 Task: Look for products in the category "Chardonnay" from Smoking Loon only.
Action: Mouse moved to (1010, 374)
Screenshot: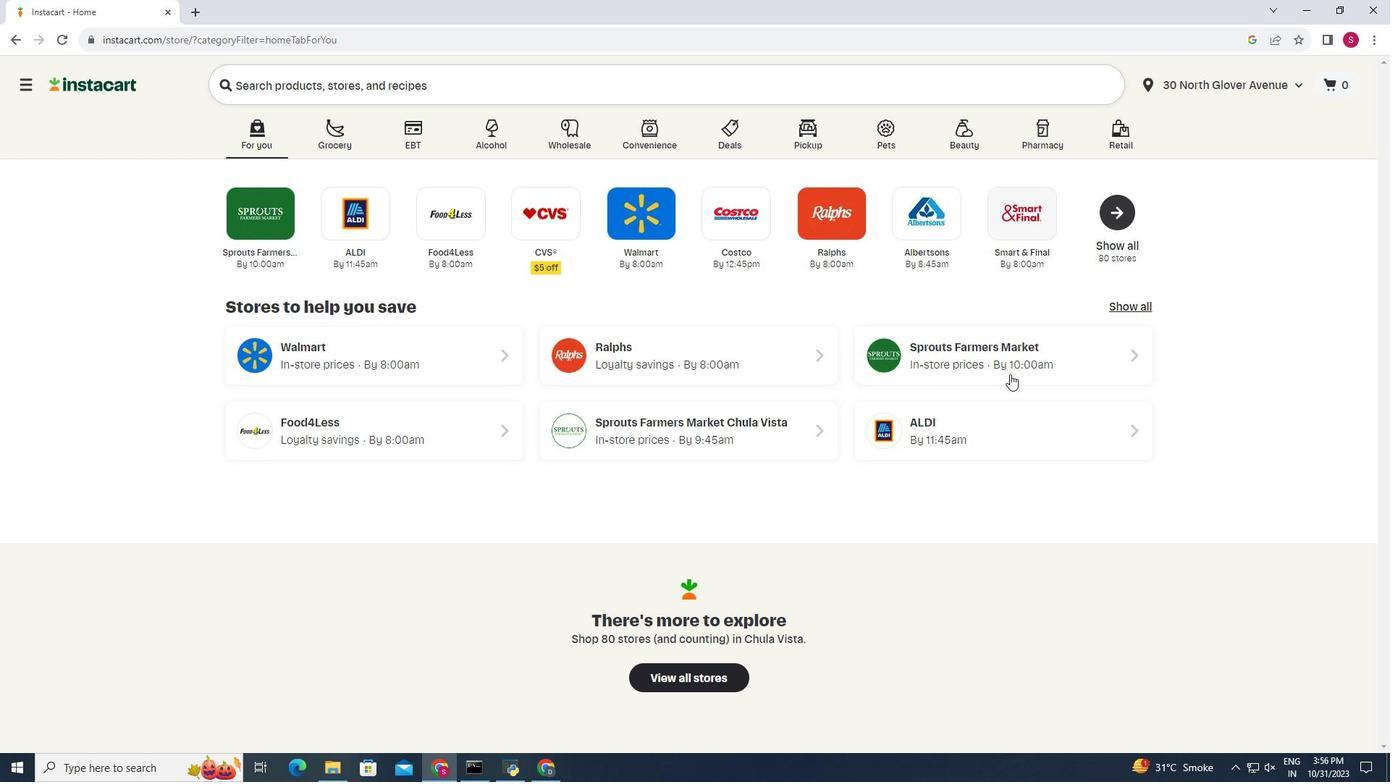 
Action: Mouse pressed left at (1010, 374)
Screenshot: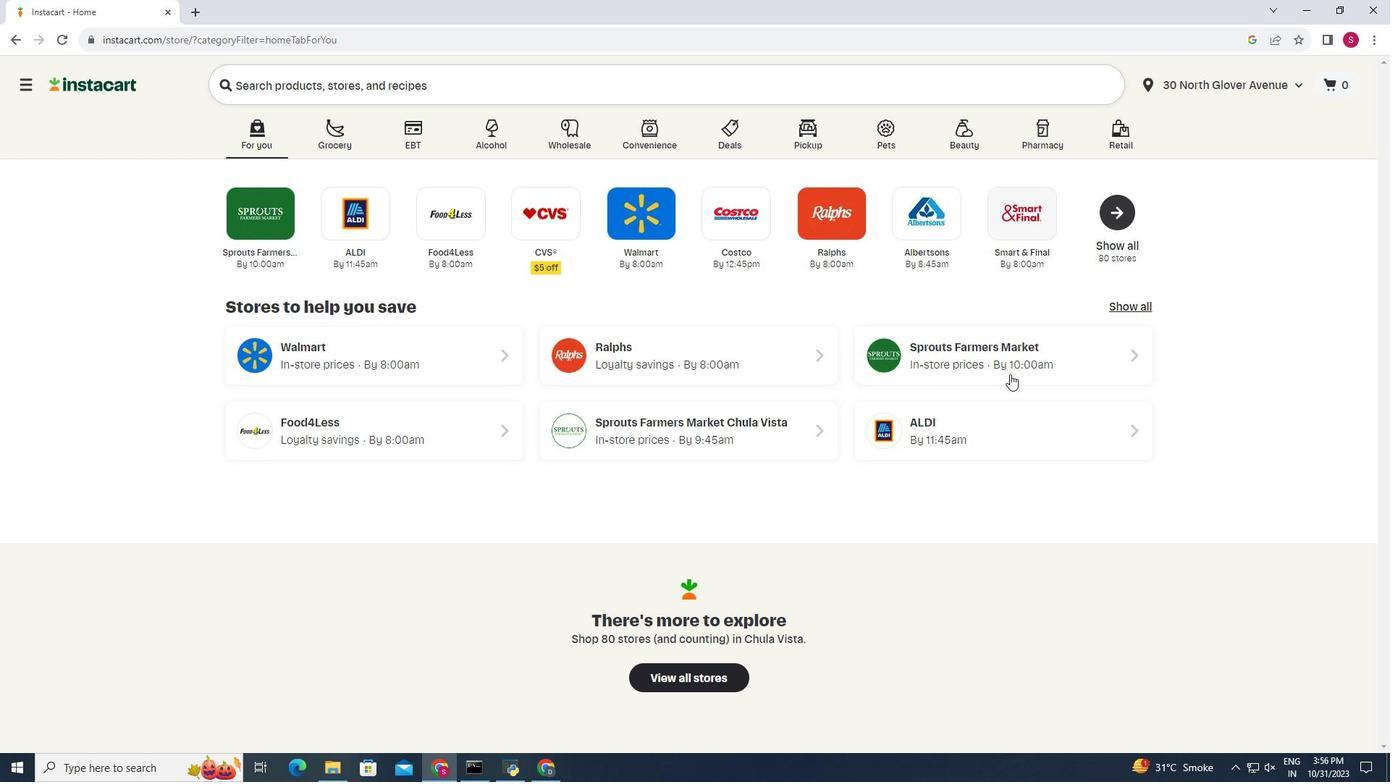 
Action: Mouse moved to (26, 693)
Screenshot: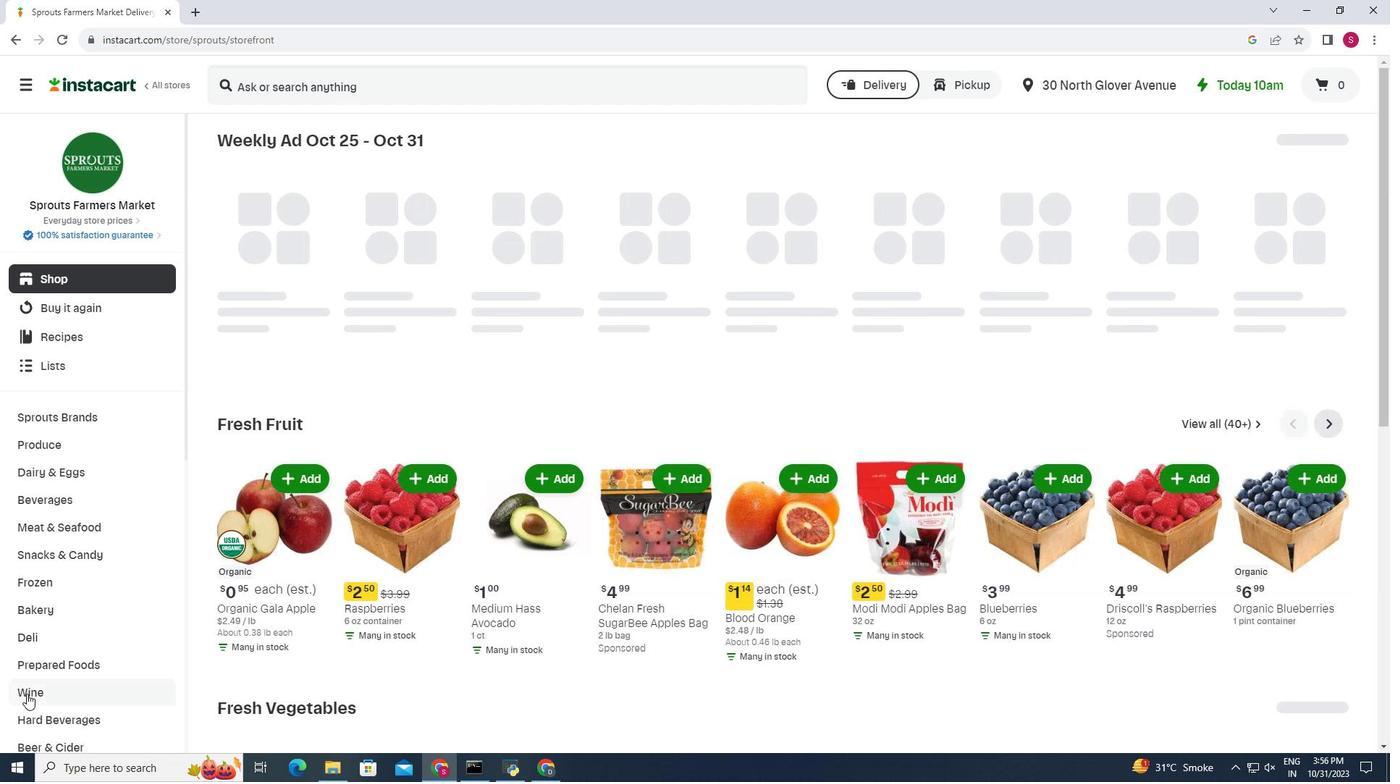 
Action: Mouse pressed left at (26, 693)
Screenshot: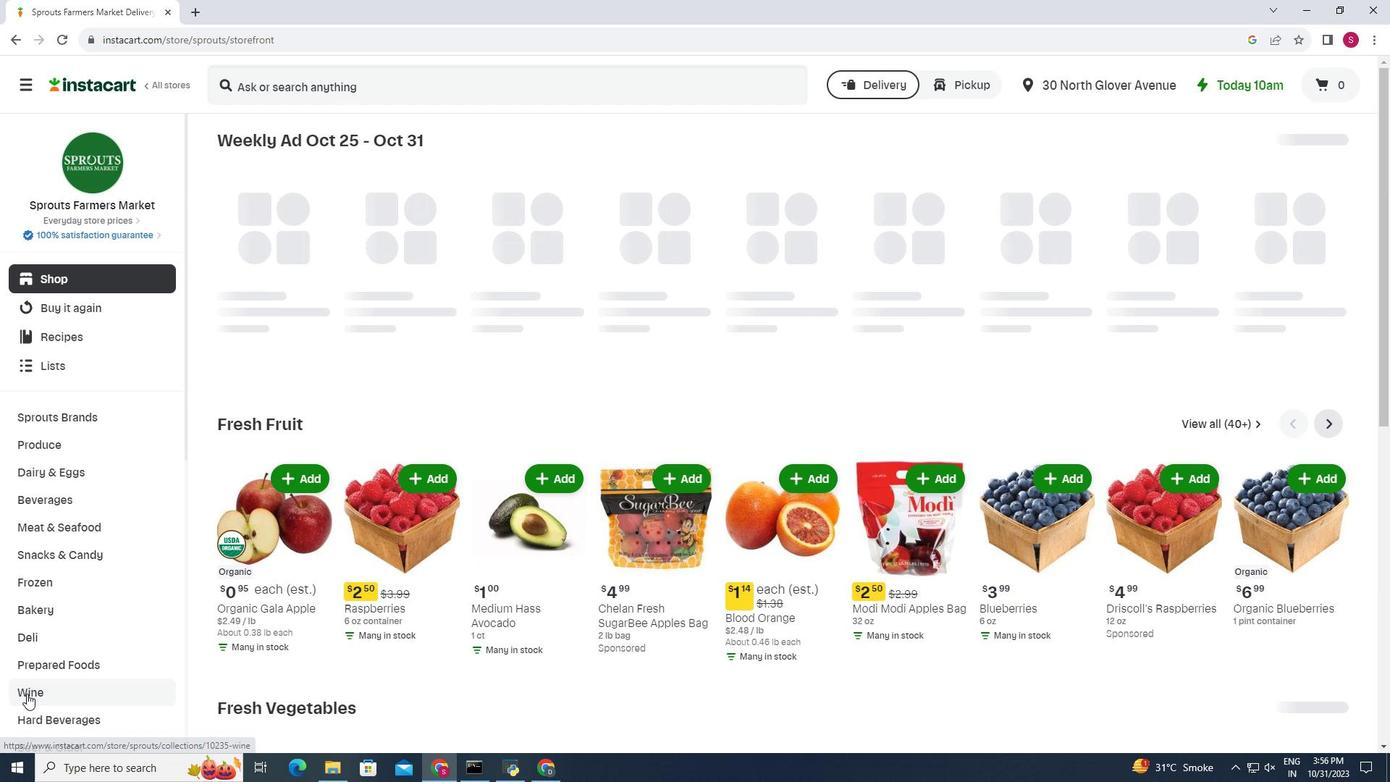 
Action: Mouse moved to (397, 173)
Screenshot: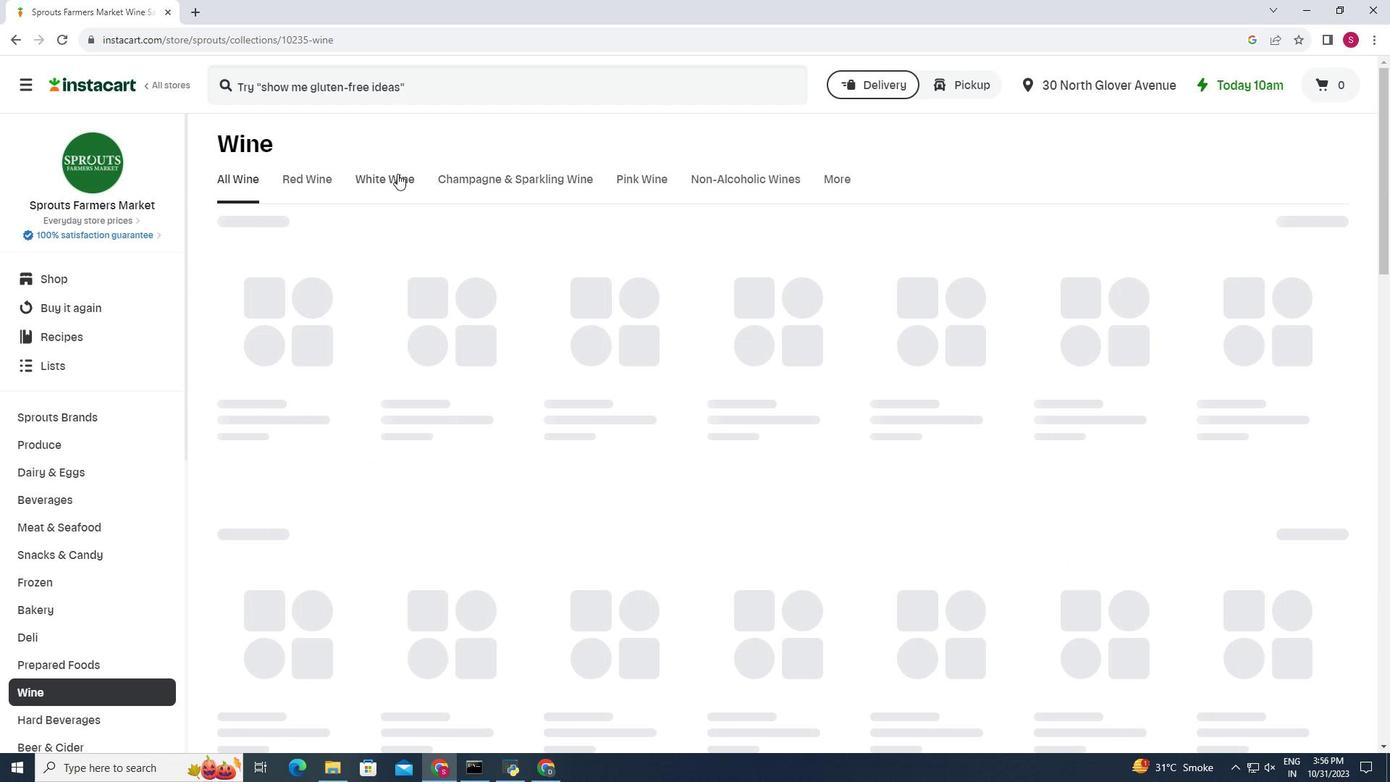 
Action: Mouse pressed left at (397, 173)
Screenshot: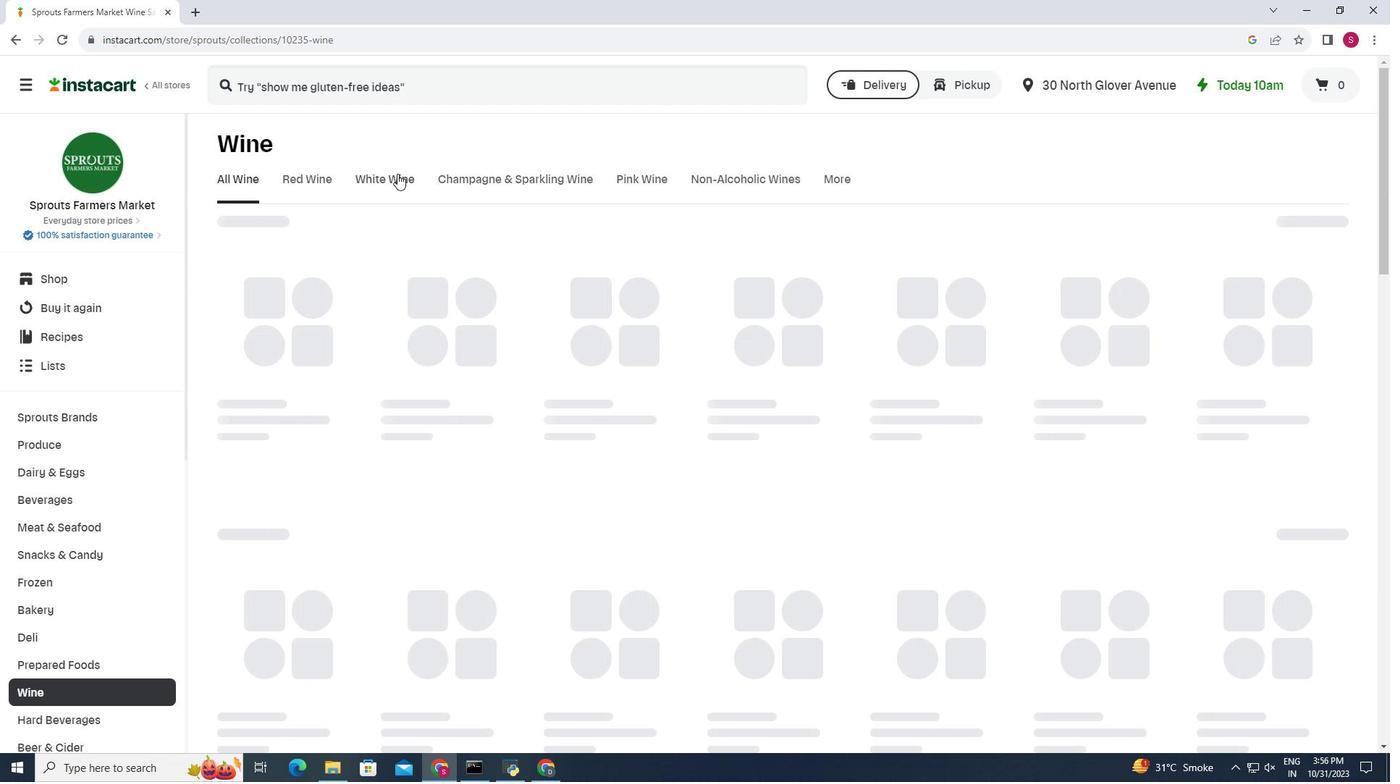 
Action: Mouse moved to (491, 252)
Screenshot: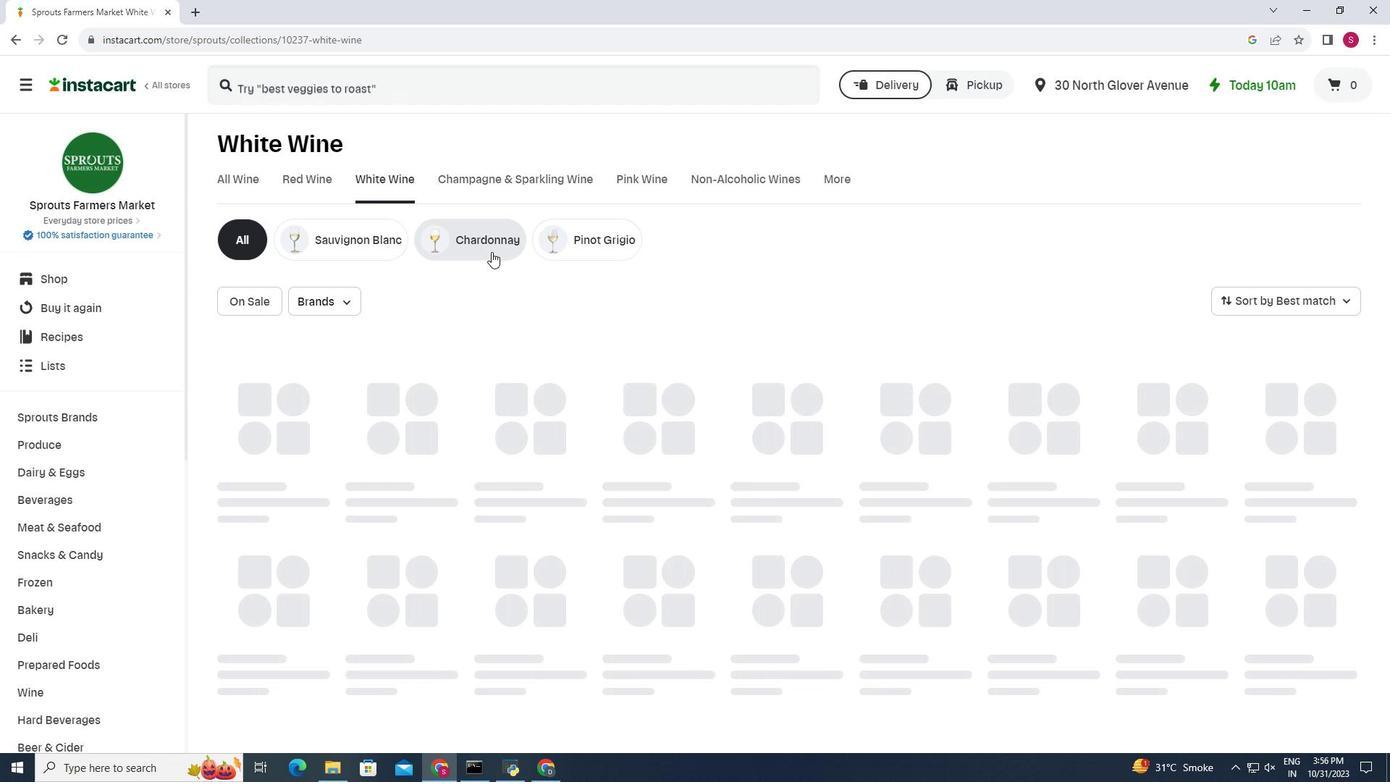 
Action: Mouse pressed left at (491, 252)
Screenshot: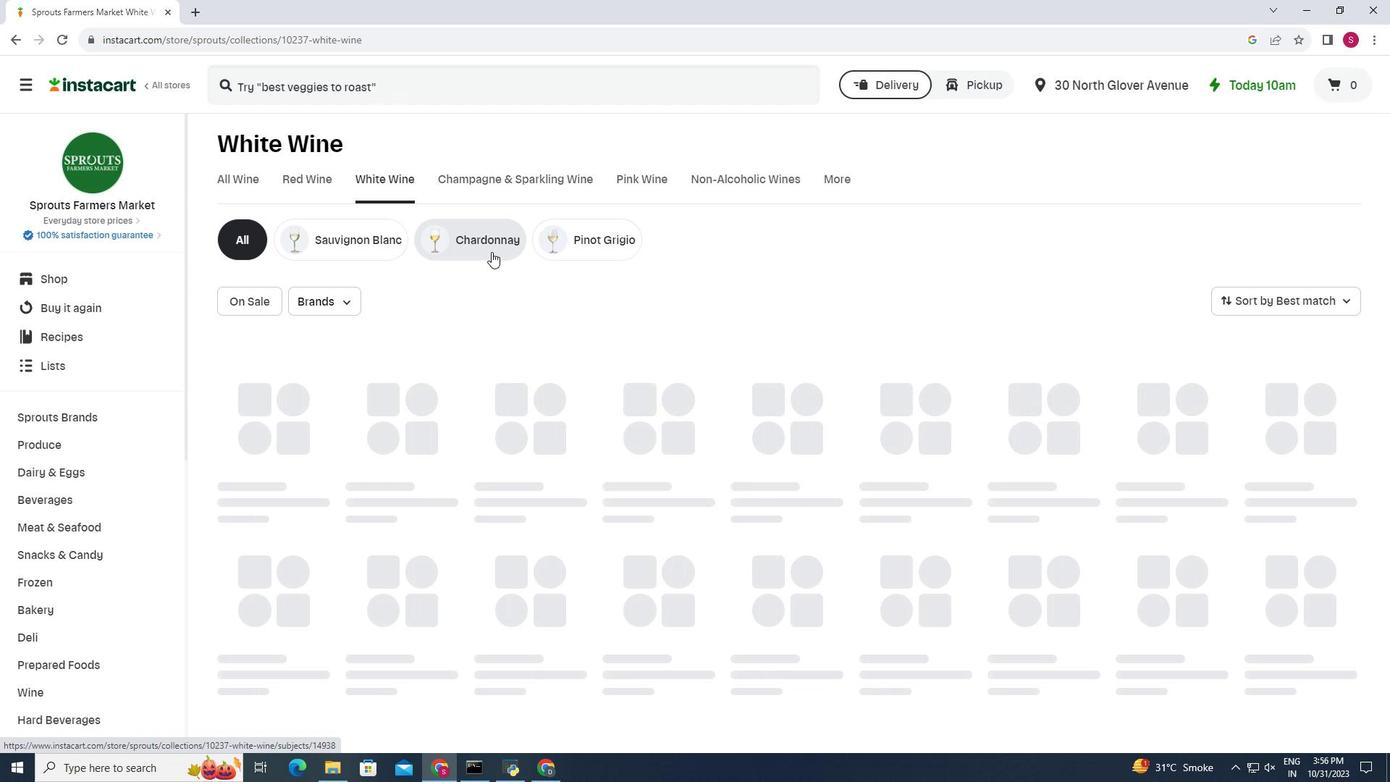 
Action: Mouse moved to (340, 300)
Screenshot: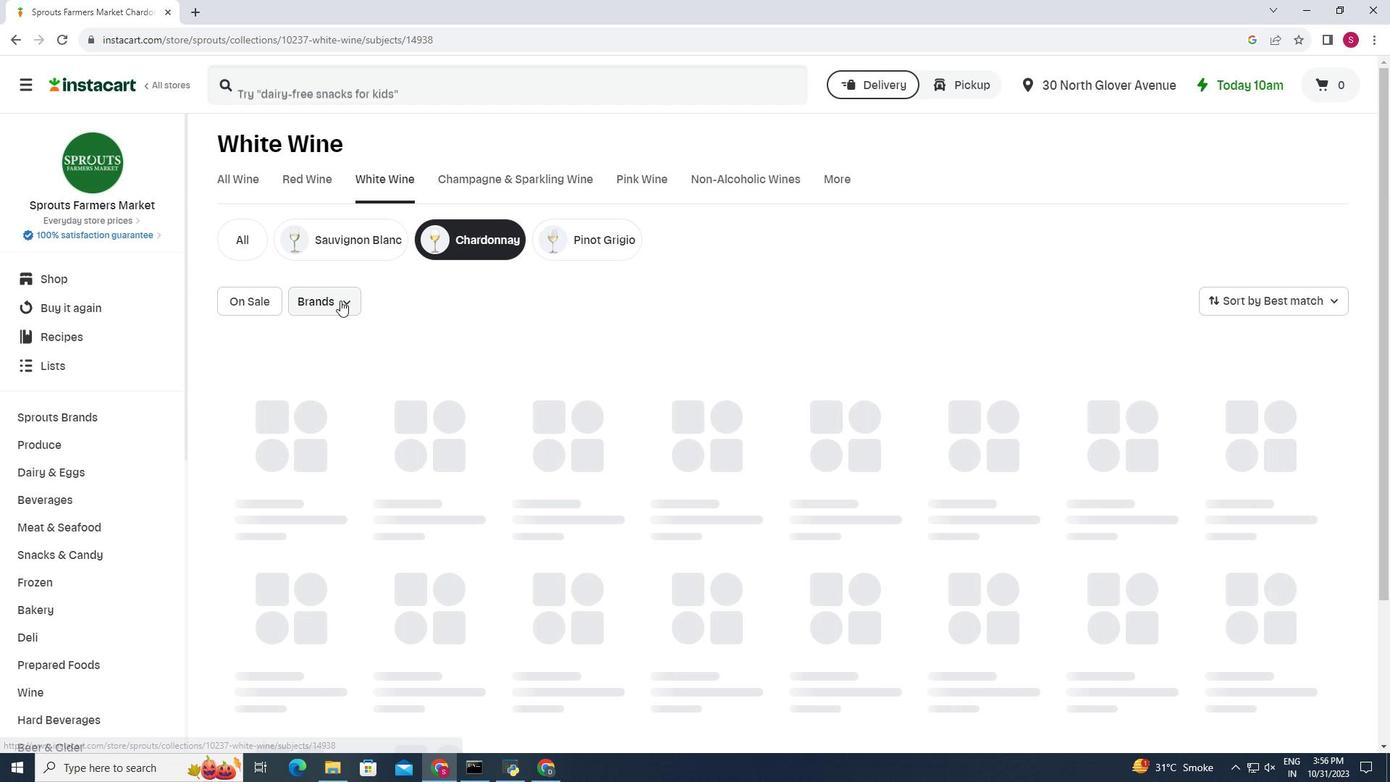 
Action: Mouse pressed left at (340, 300)
Screenshot: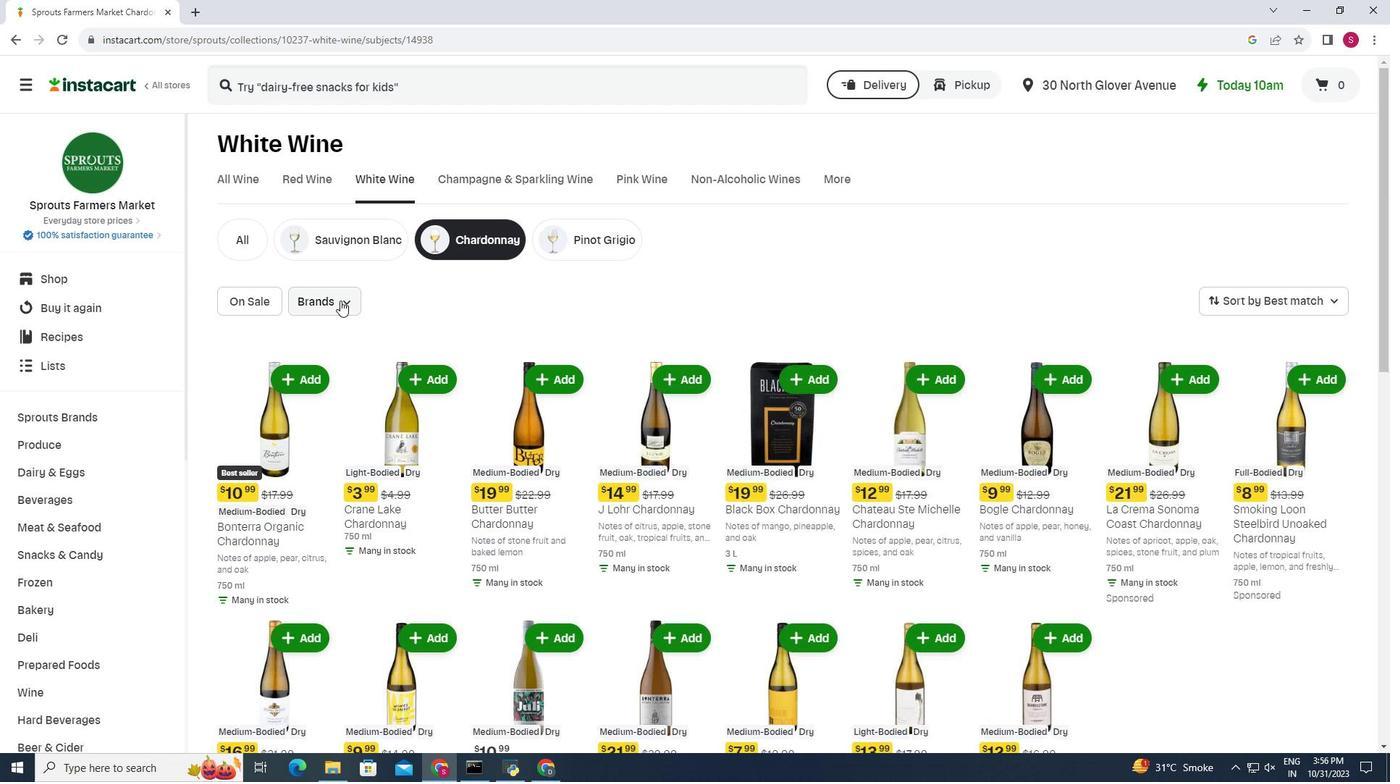 
Action: Mouse moved to (361, 390)
Screenshot: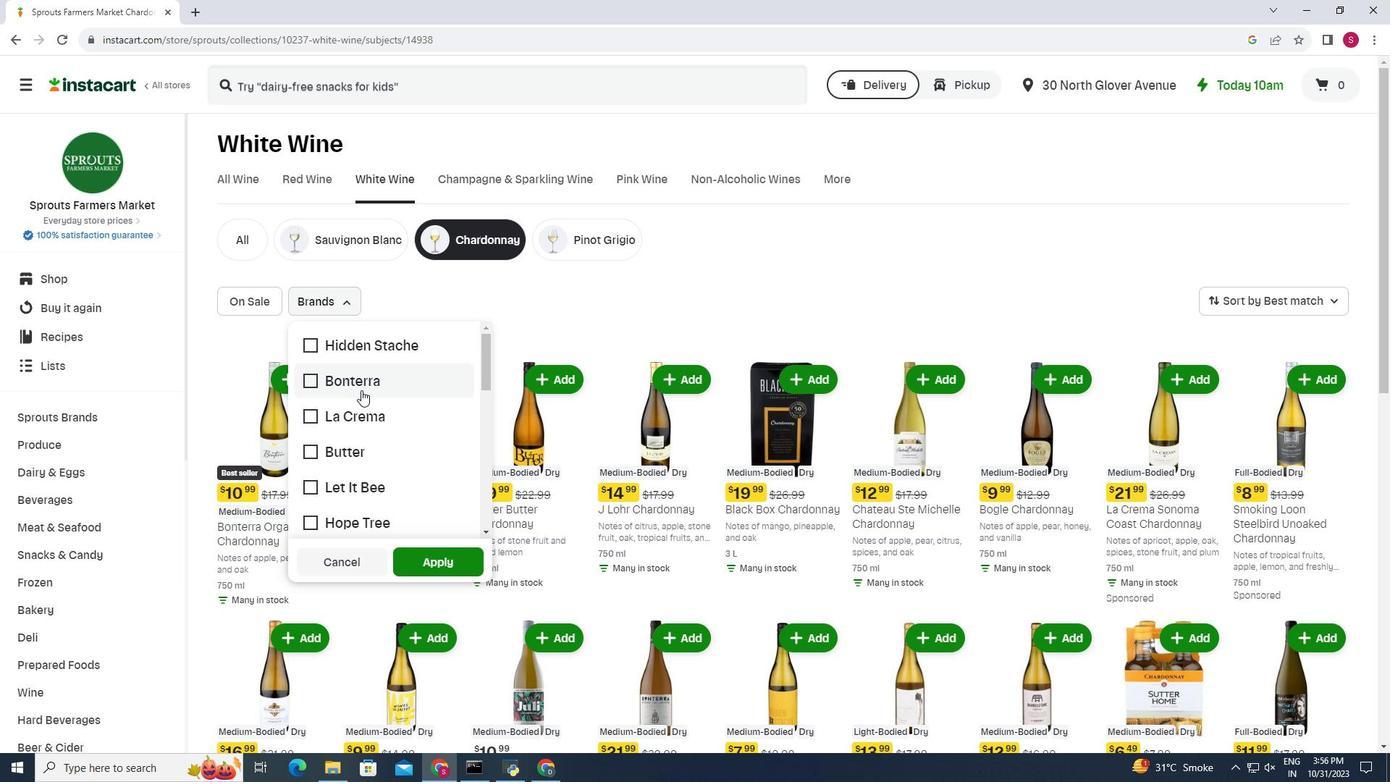 
Action: Mouse scrolled (361, 389) with delta (0, 0)
Screenshot: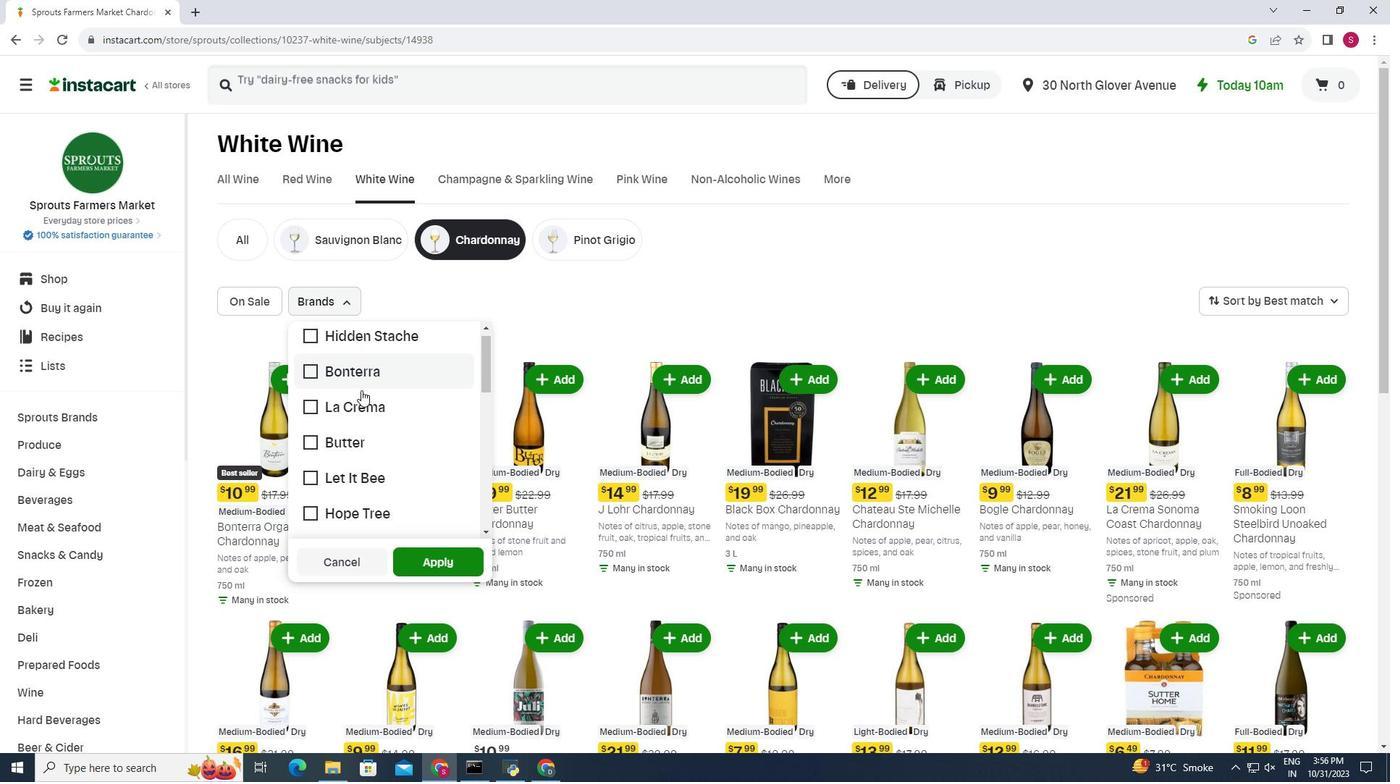 
Action: Mouse scrolled (361, 389) with delta (0, 0)
Screenshot: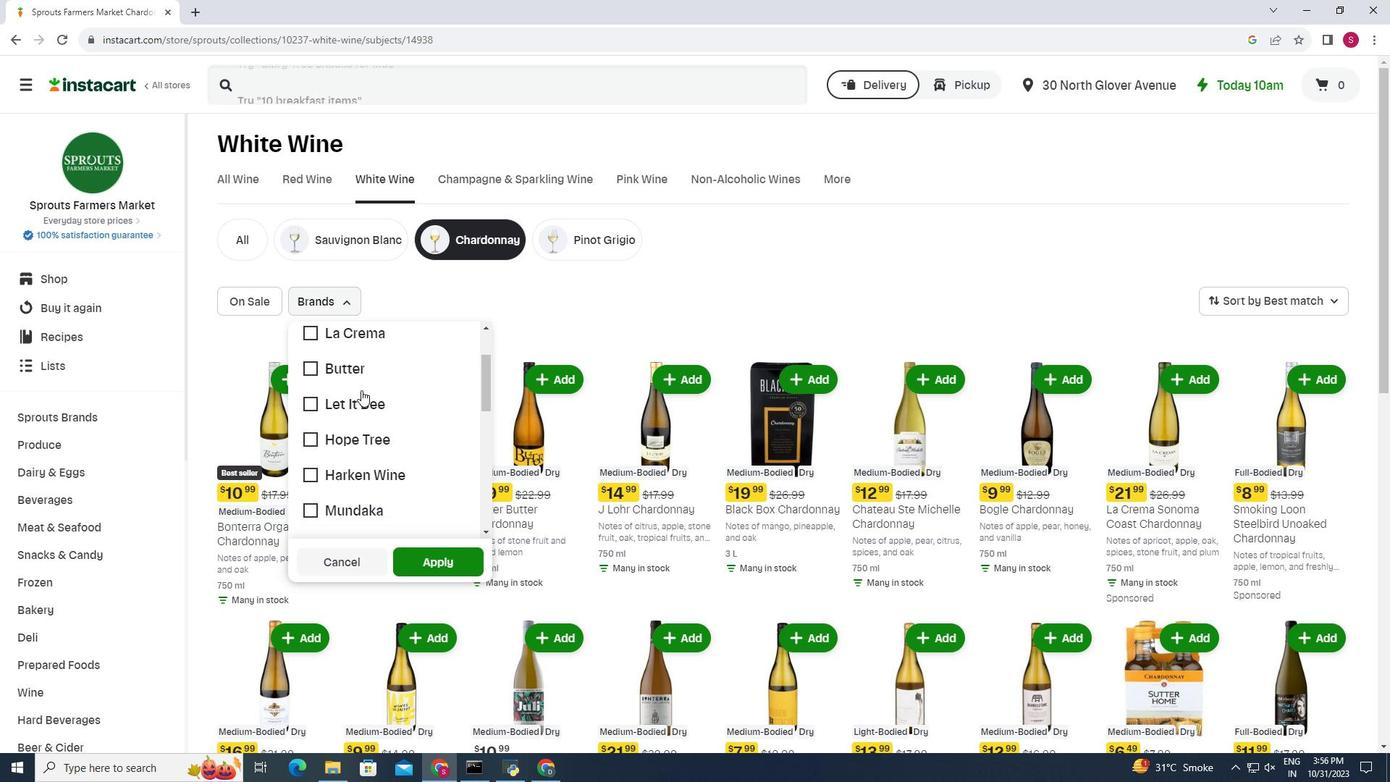 
Action: Mouse moved to (362, 391)
Screenshot: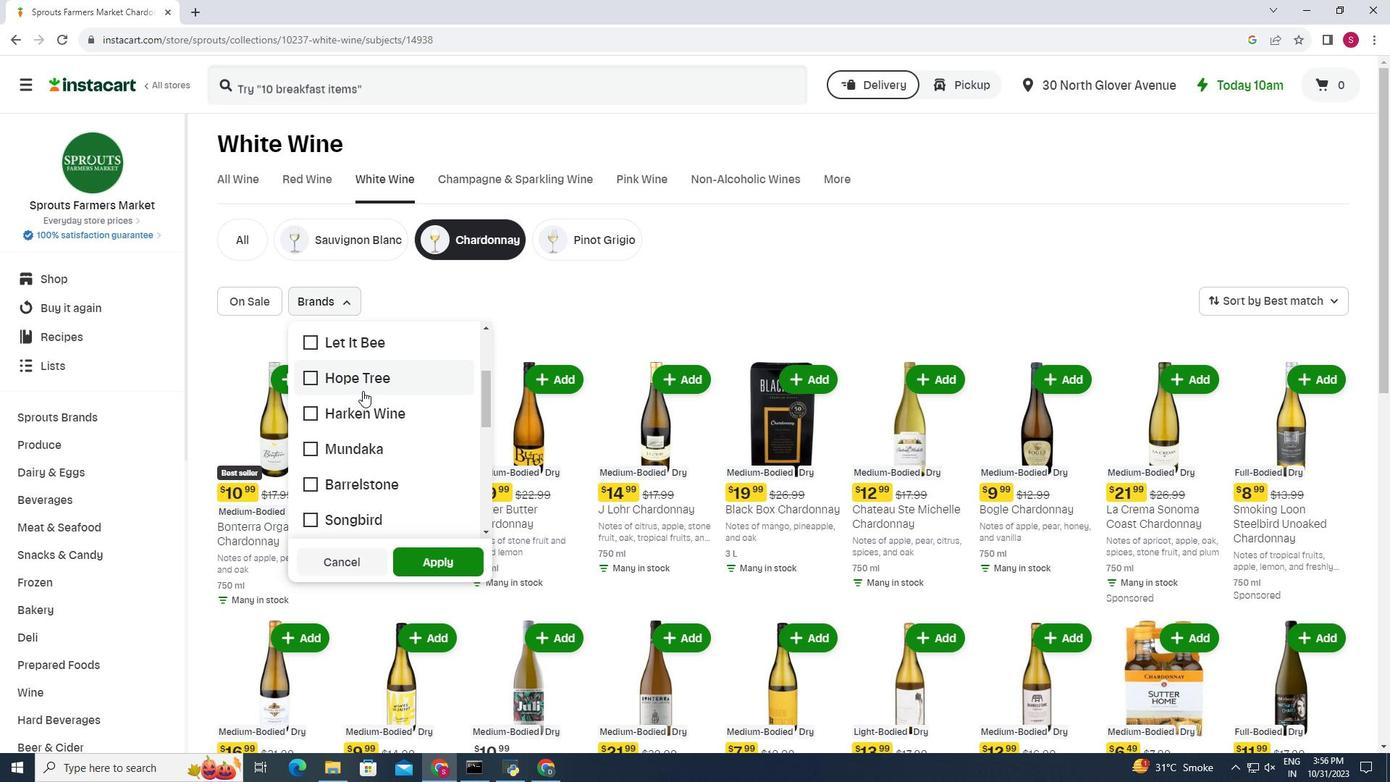 
Action: Mouse scrolled (362, 390) with delta (0, 0)
Screenshot: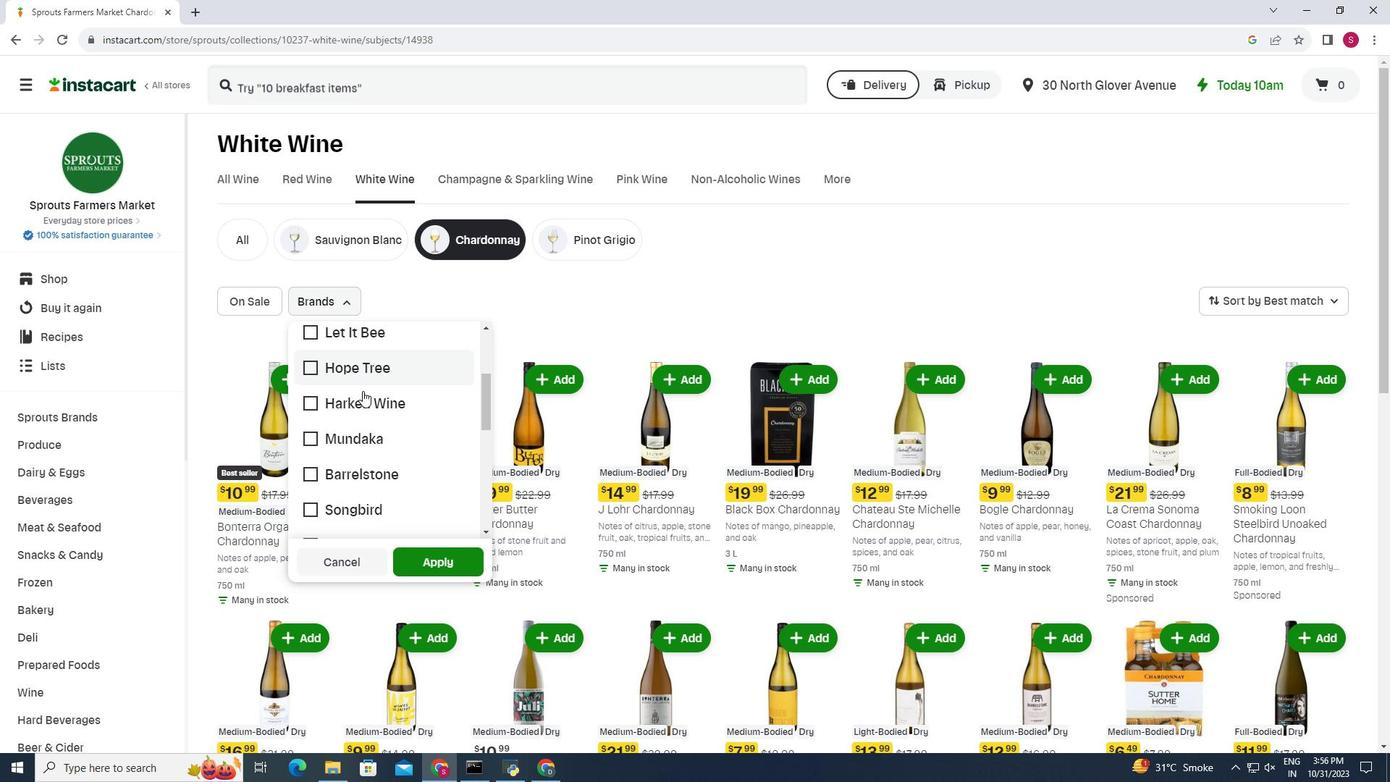 
Action: Mouse scrolled (362, 390) with delta (0, 0)
Screenshot: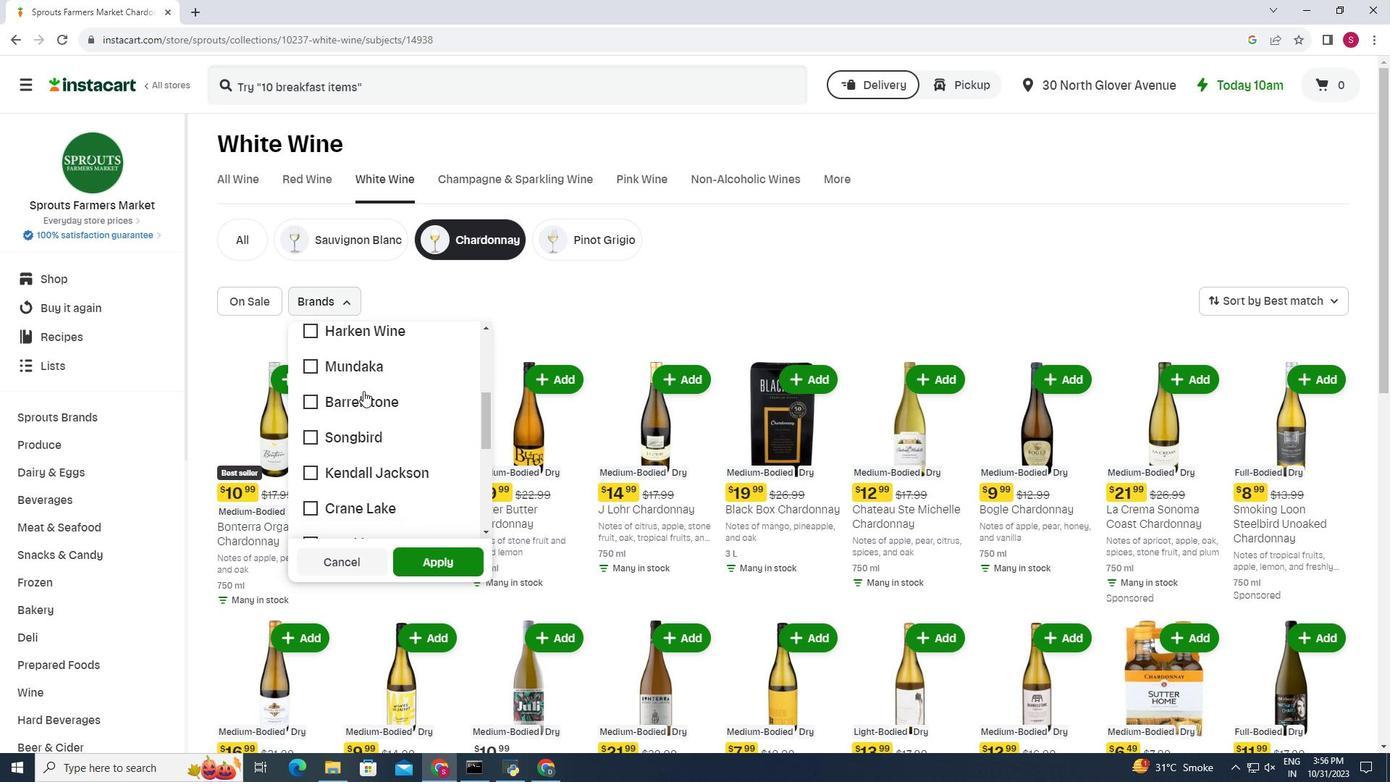
Action: Mouse moved to (364, 391)
Screenshot: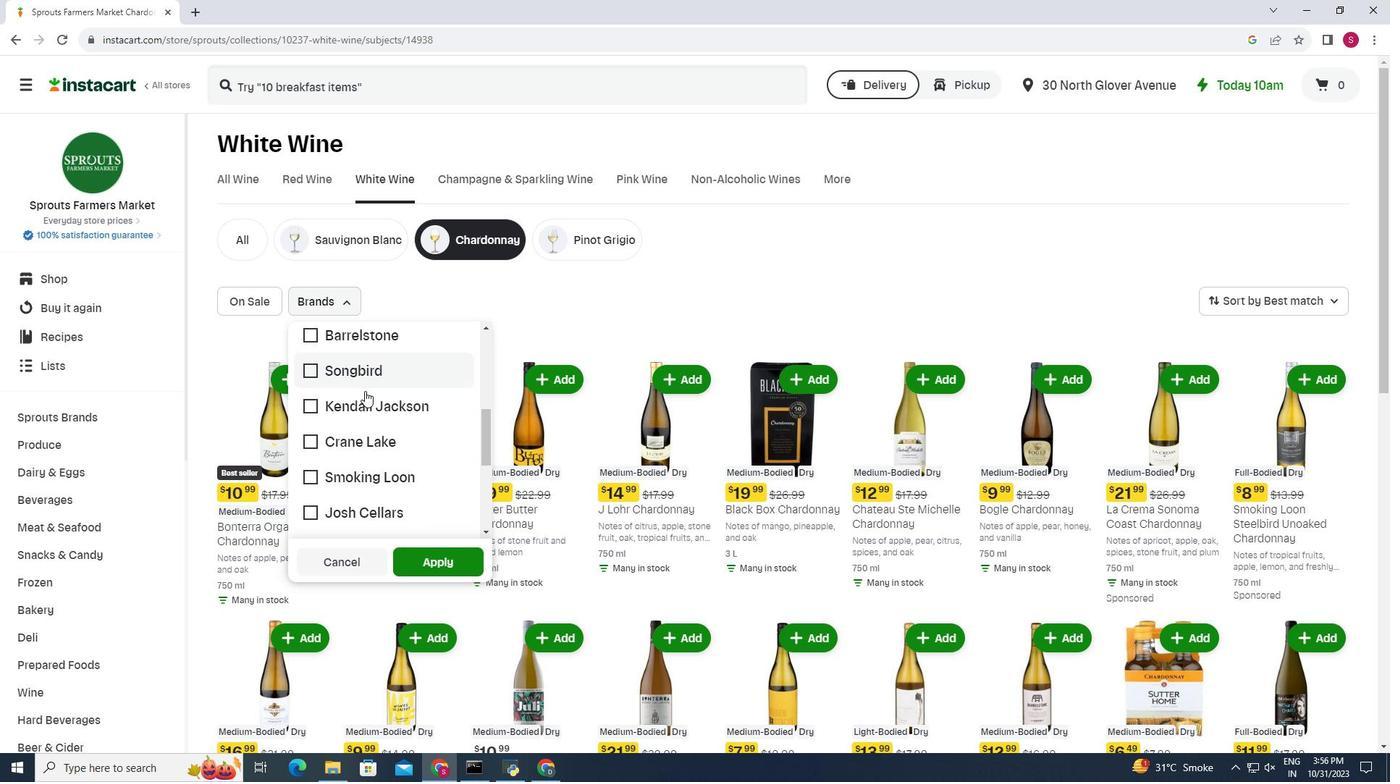 
Action: Mouse scrolled (364, 390) with delta (0, 0)
Screenshot: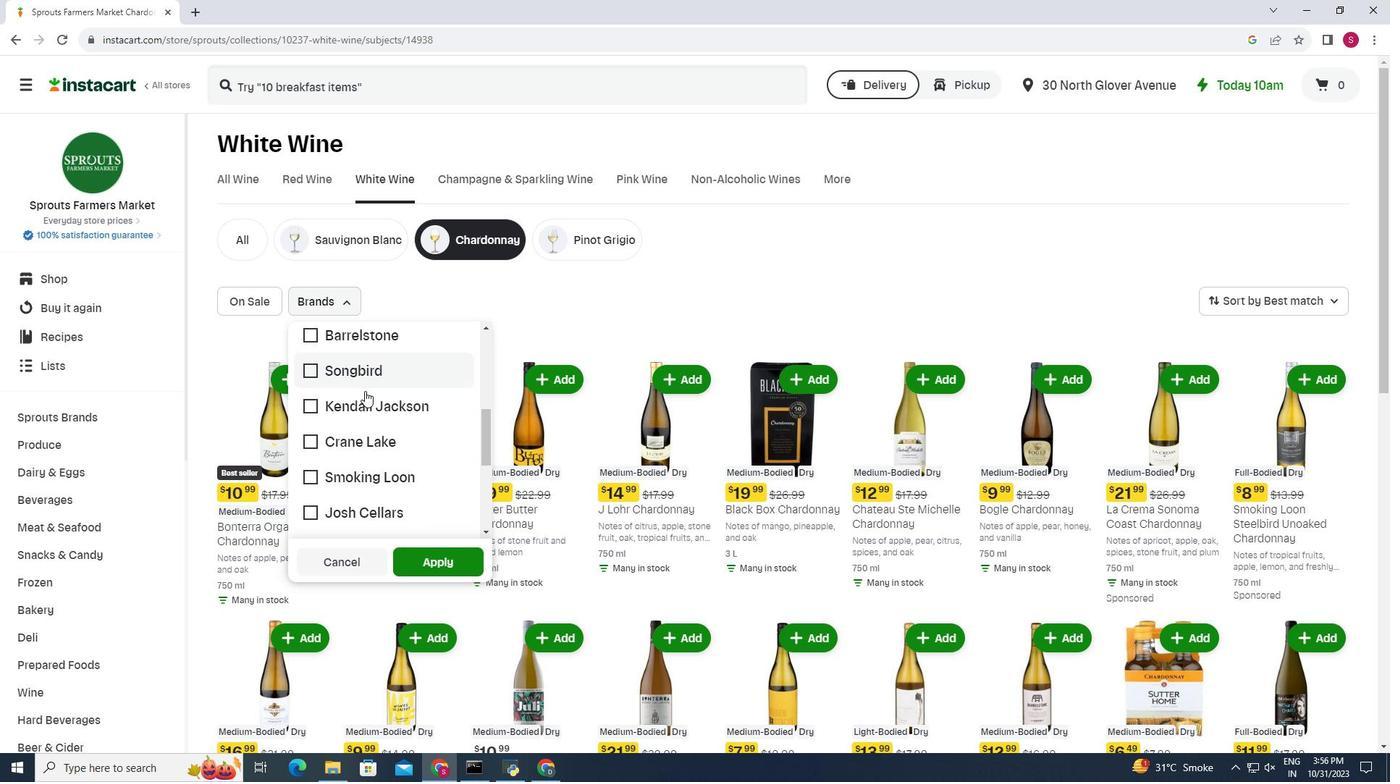 
Action: Mouse moved to (364, 391)
Screenshot: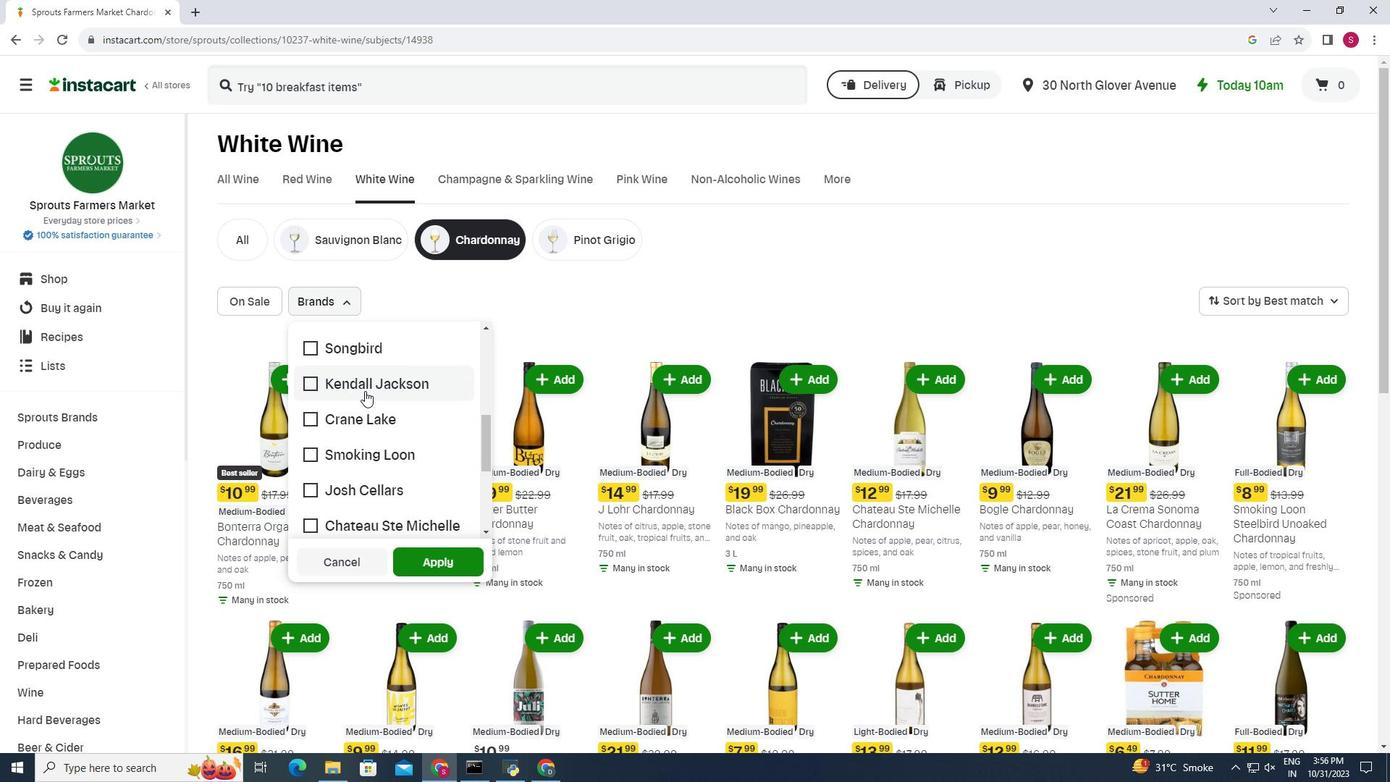 
Action: Mouse scrolled (364, 390) with delta (0, 0)
Screenshot: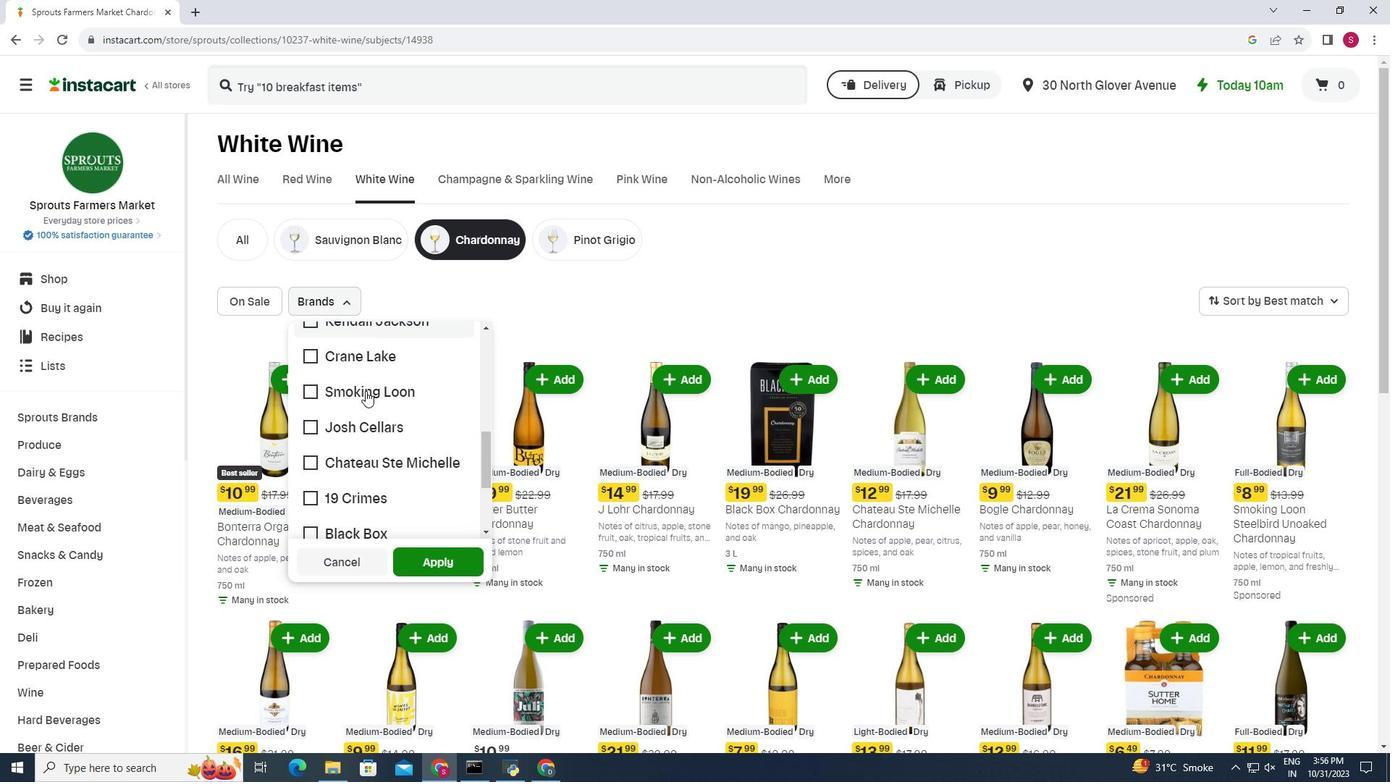 
Action: Mouse moved to (361, 385)
Screenshot: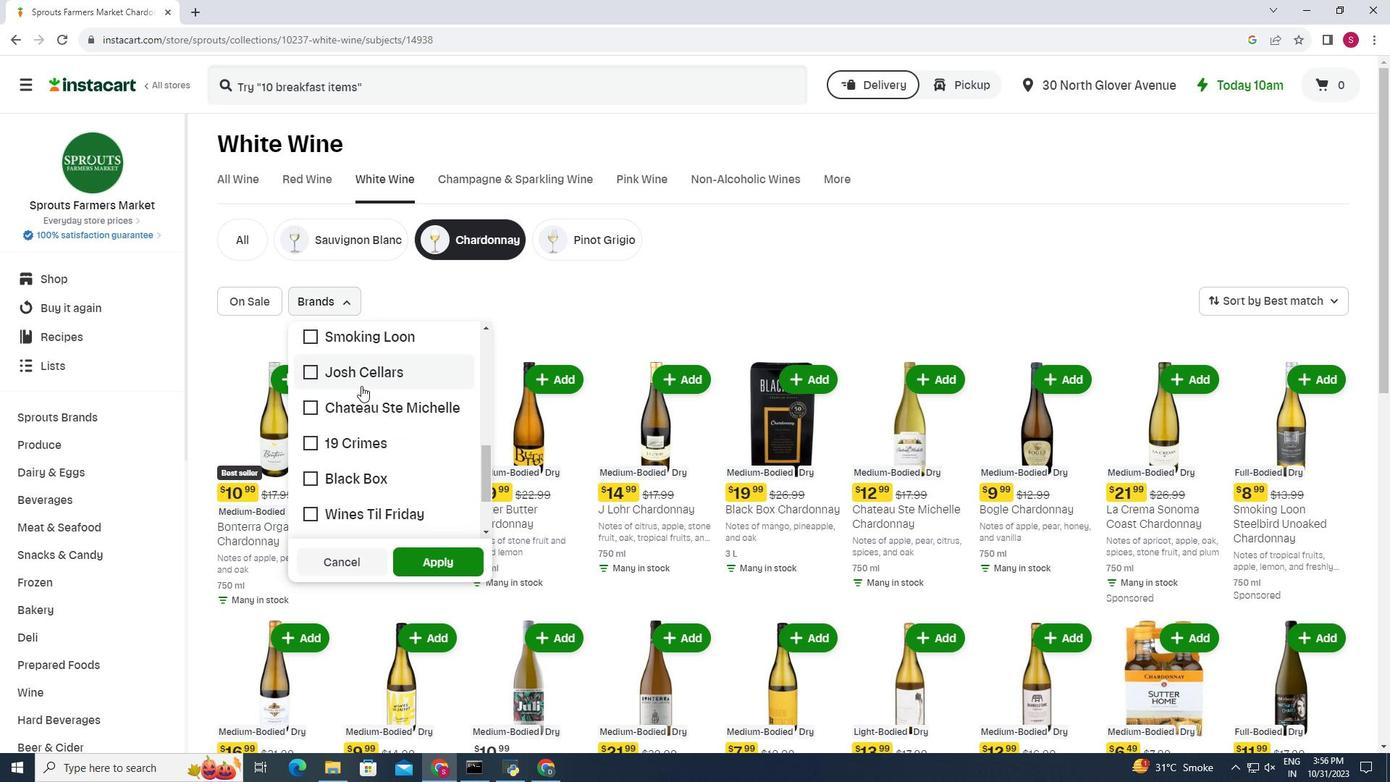 
Action: Mouse scrolled (361, 386) with delta (0, 0)
Screenshot: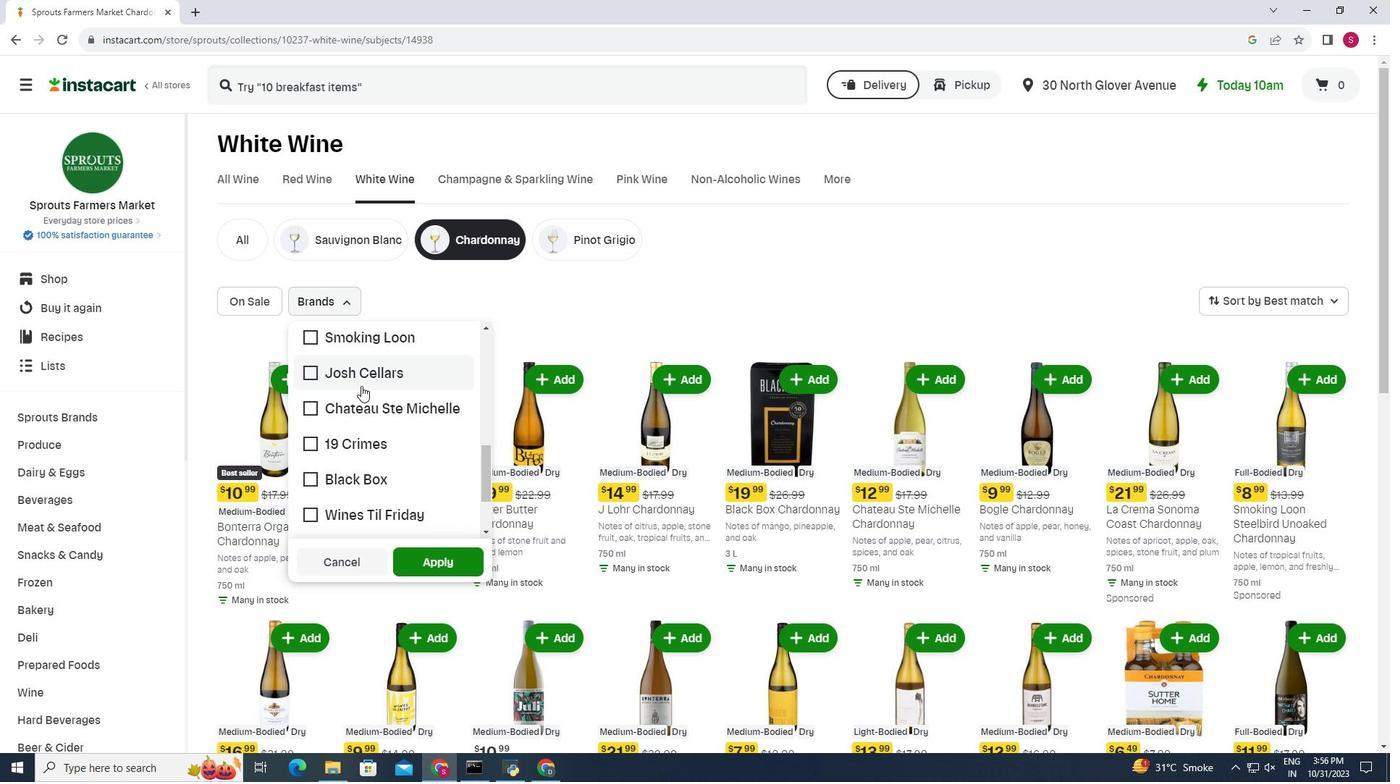 
Action: Mouse moved to (366, 410)
Screenshot: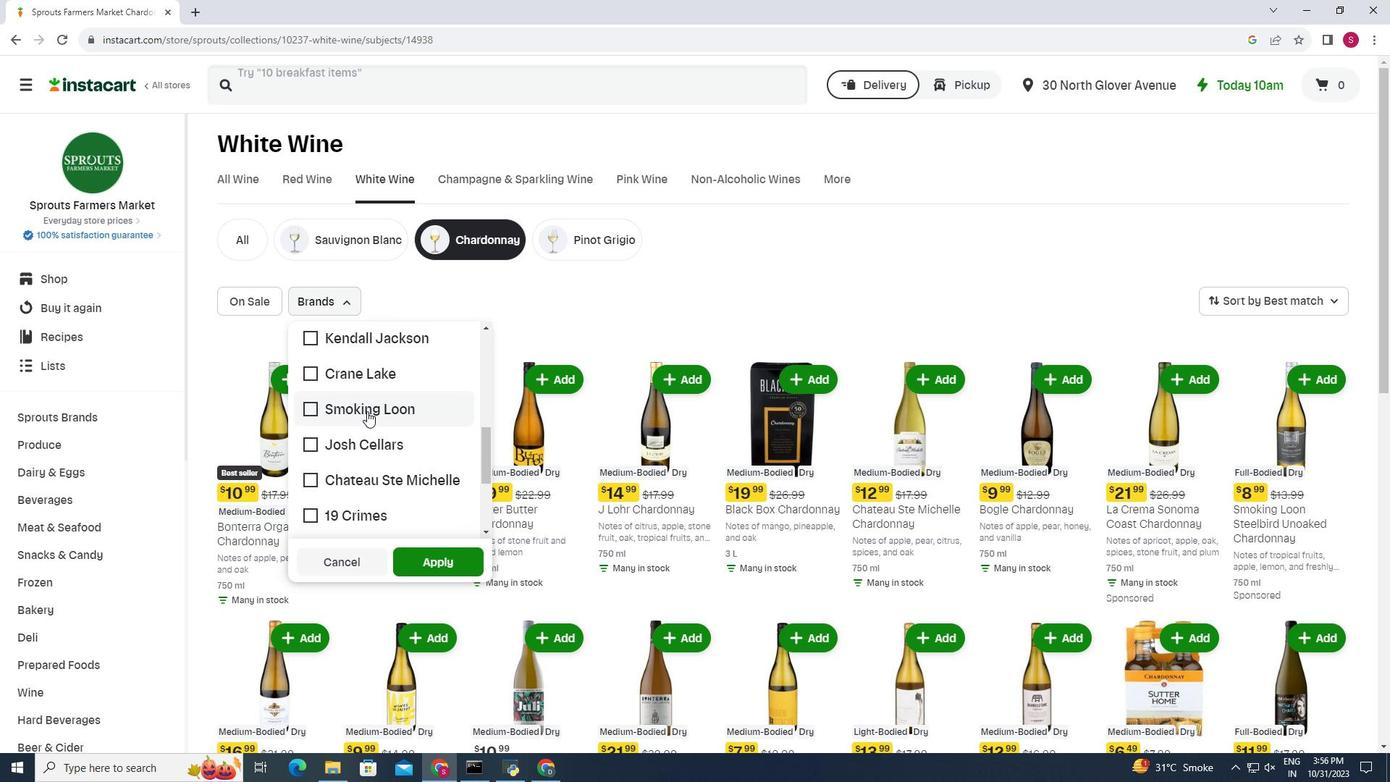 
Action: Mouse pressed left at (366, 410)
Screenshot: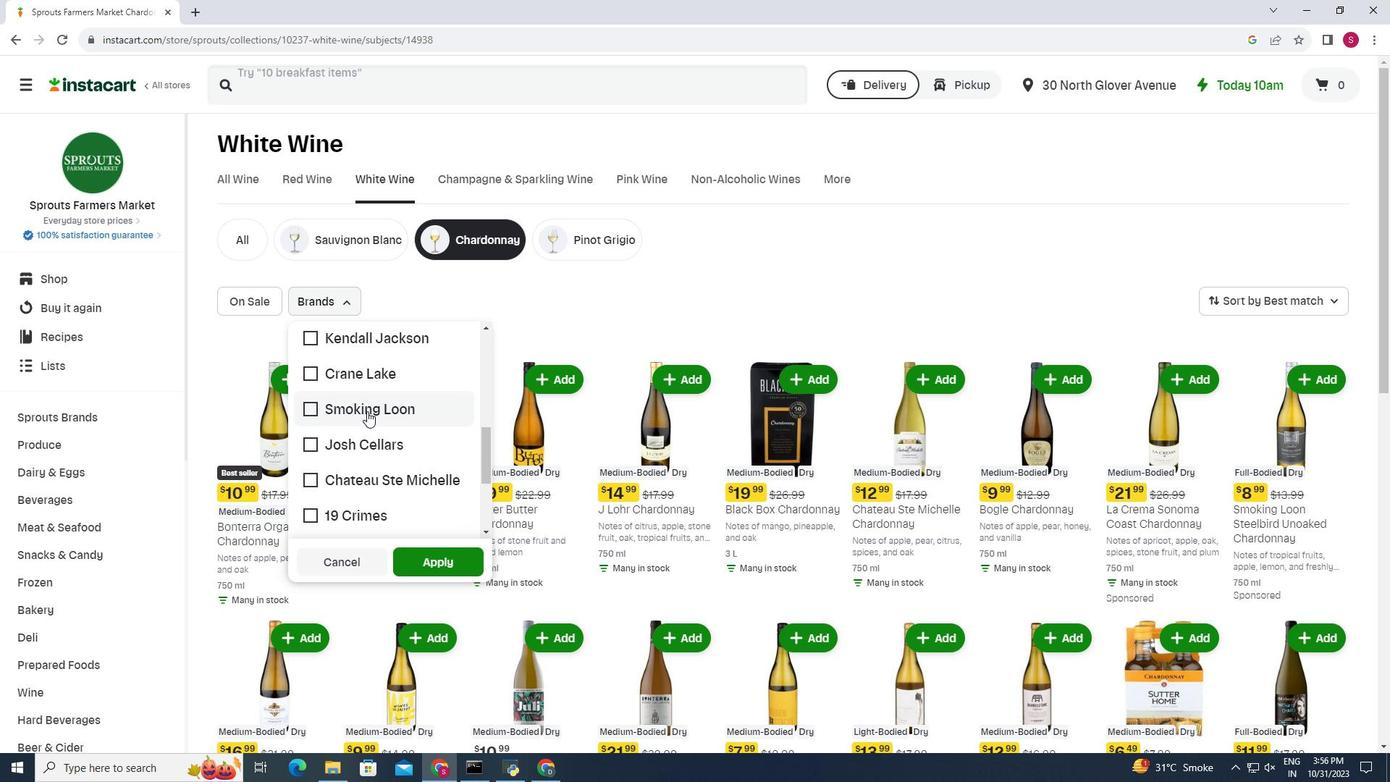 
Action: Mouse moved to (420, 568)
Screenshot: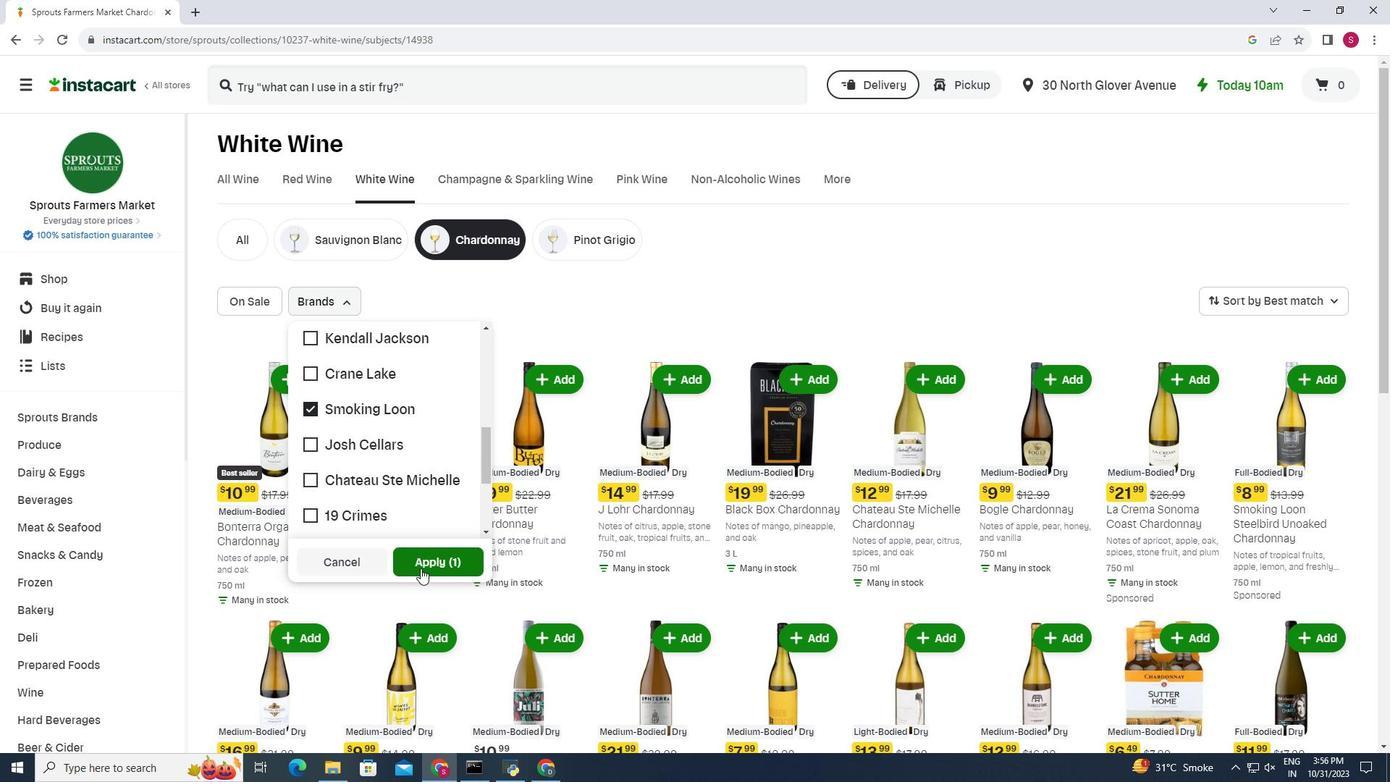 
Action: Mouse pressed left at (420, 568)
Screenshot: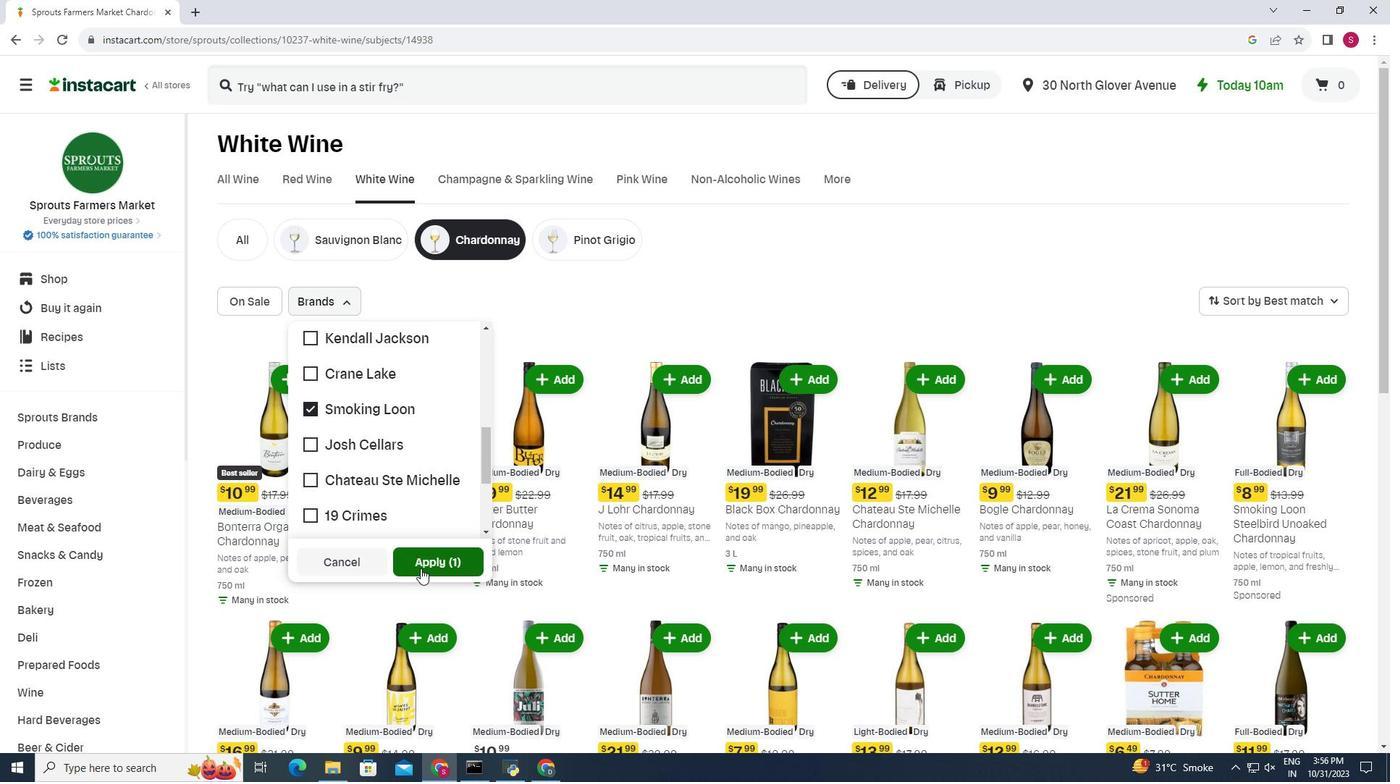 
Action: Mouse moved to (622, 372)
Screenshot: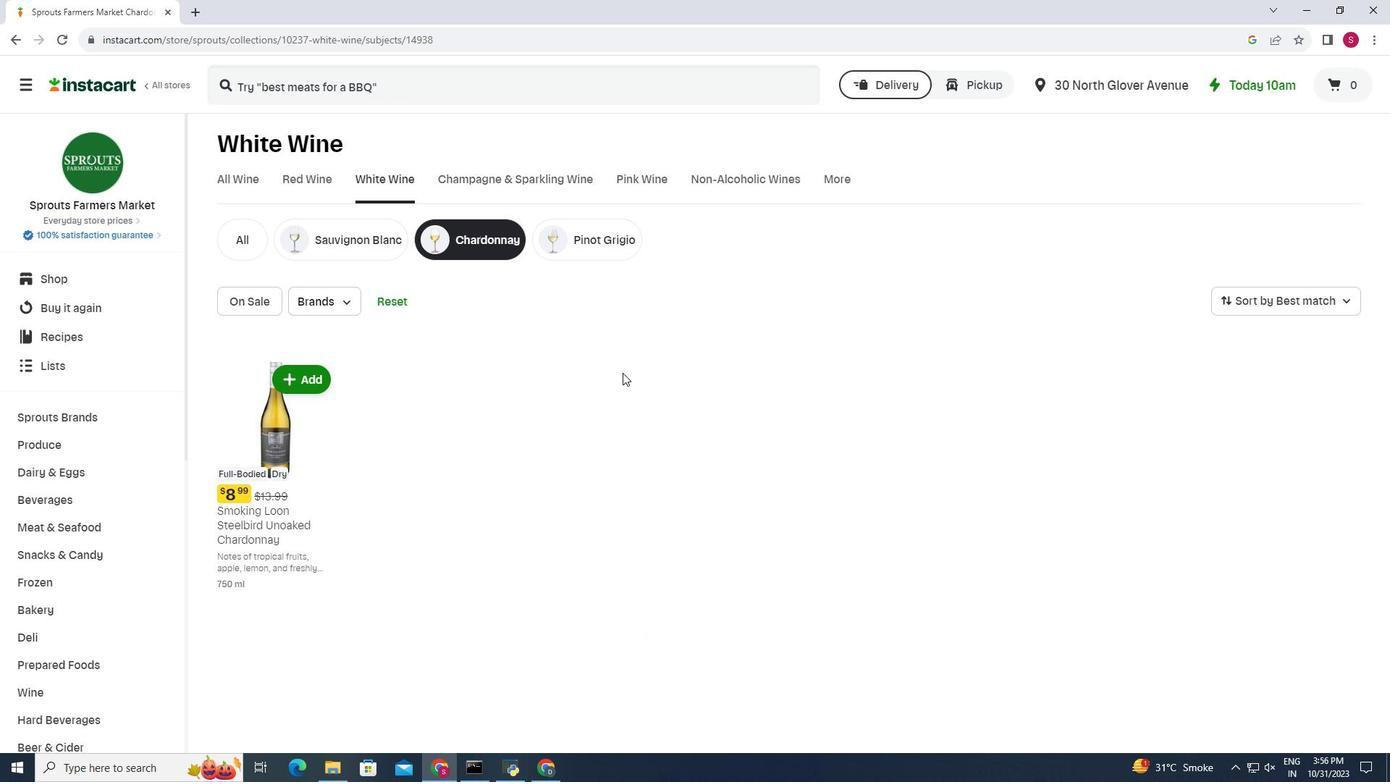 
